 Task: Look for products in the category "Beef" from the brand "Tender Bison".
Action: Mouse pressed left at (20, 80)
Screenshot: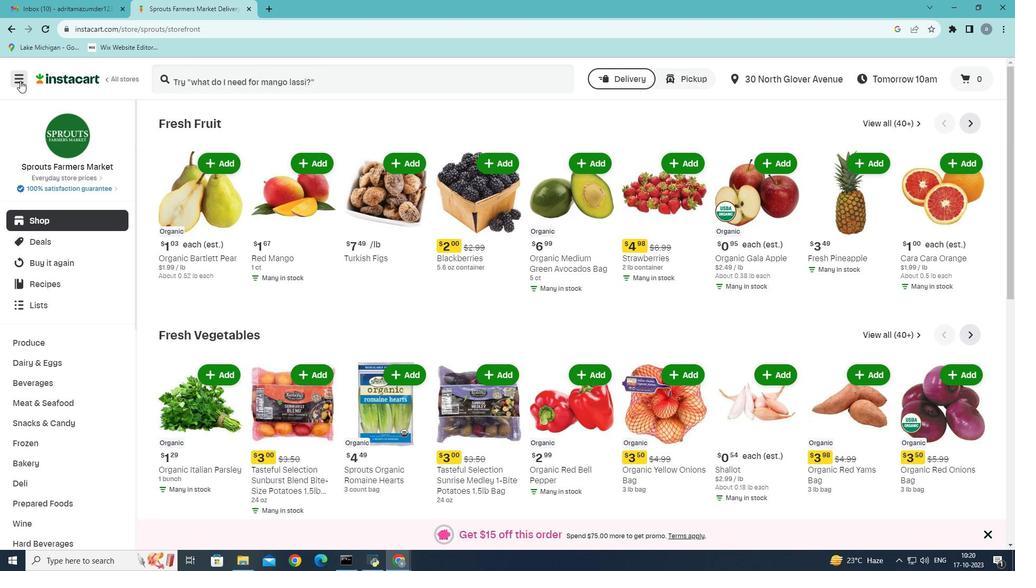 
Action: Mouse moved to (37, 311)
Screenshot: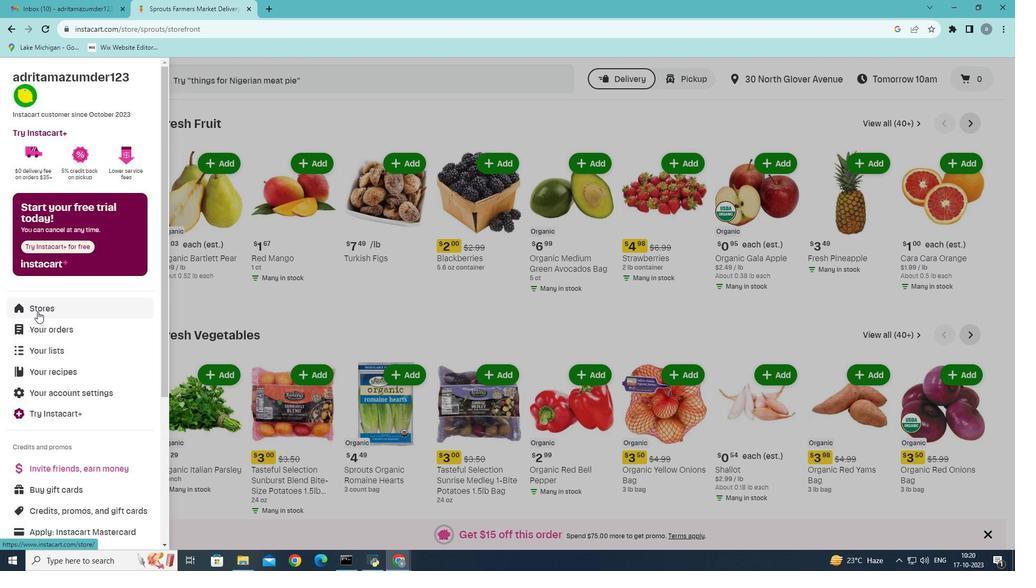 
Action: Mouse pressed left at (37, 311)
Screenshot: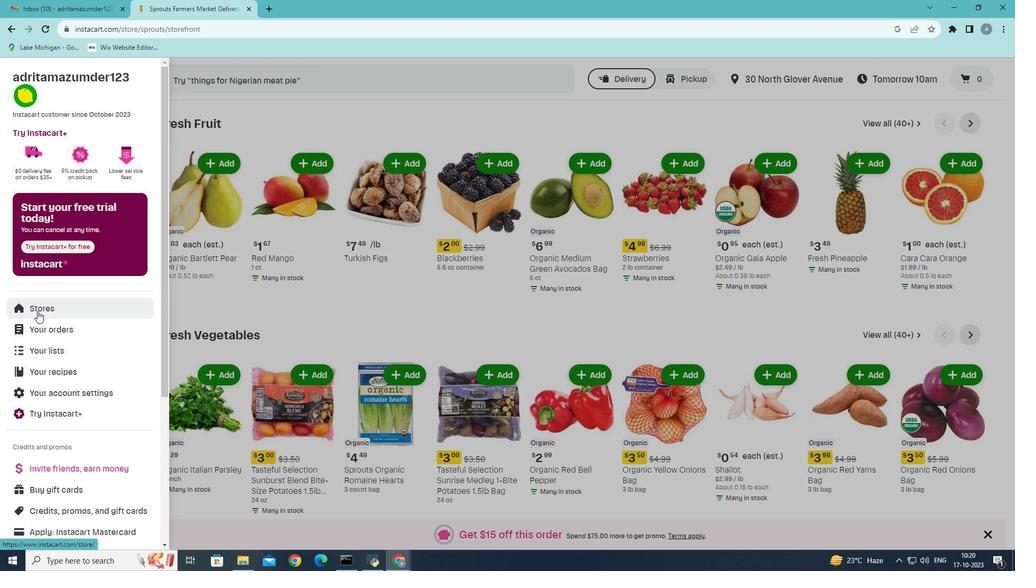 
Action: Mouse moved to (241, 124)
Screenshot: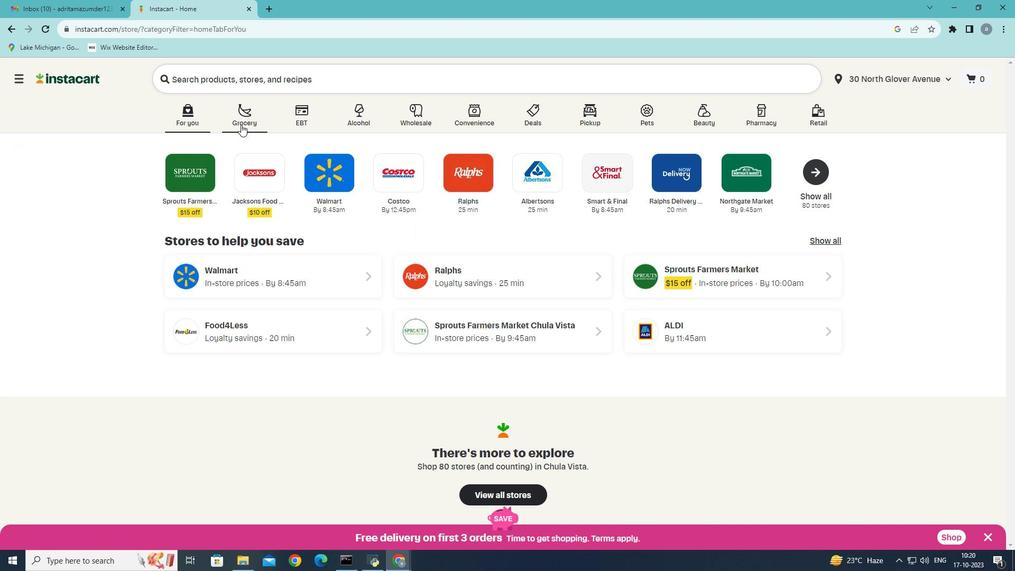 
Action: Mouse pressed left at (241, 124)
Screenshot: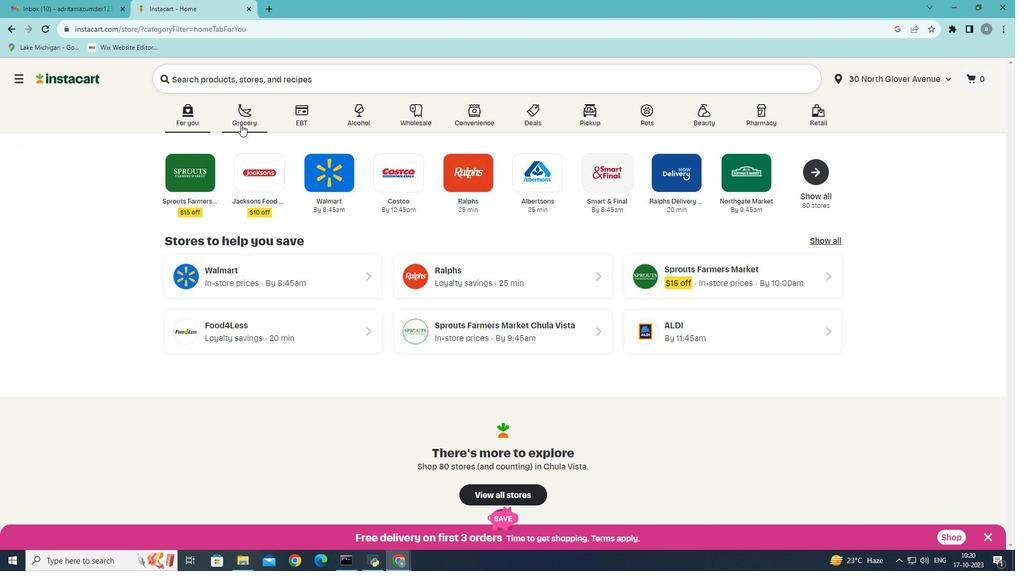 
Action: Mouse moved to (680, 236)
Screenshot: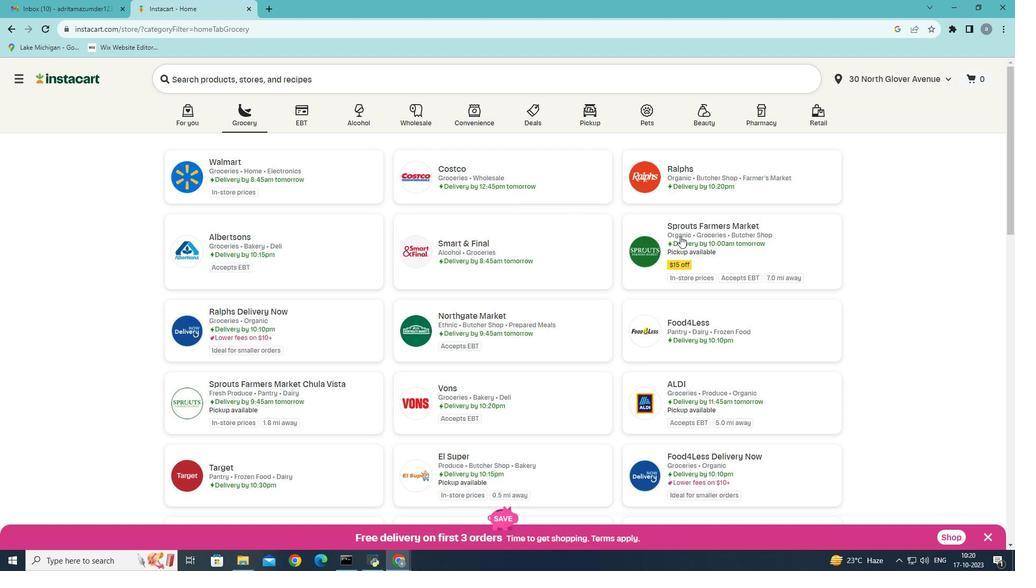 
Action: Mouse pressed left at (680, 236)
Screenshot: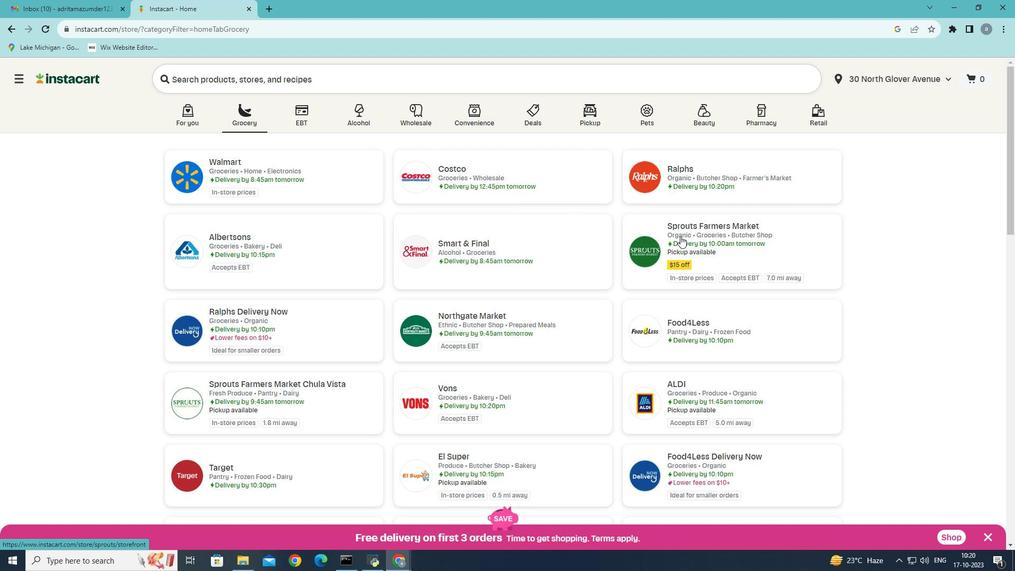 
Action: Mouse moved to (70, 408)
Screenshot: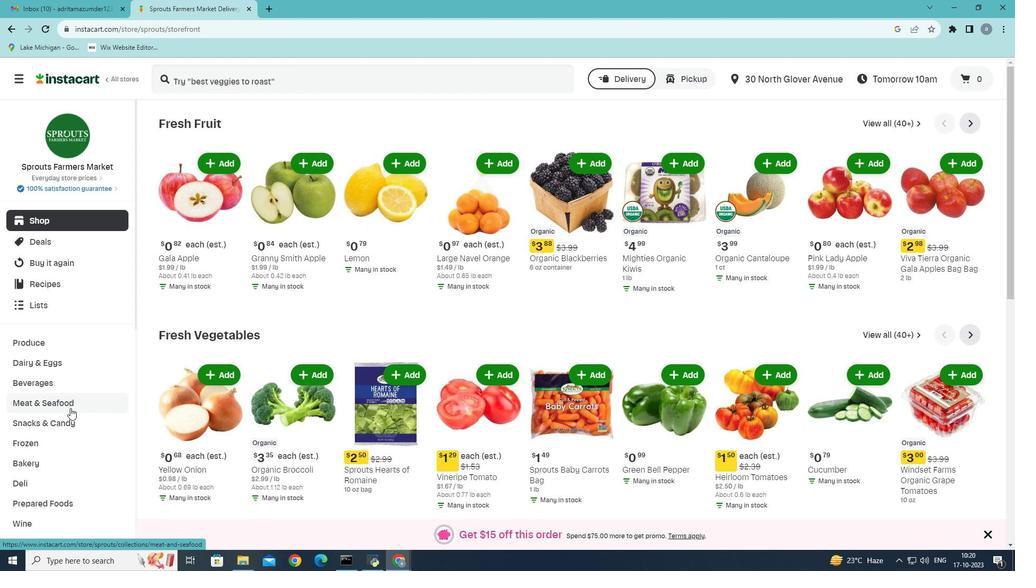 
Action: Mouse pressed left at (70, 408)
Screenshot: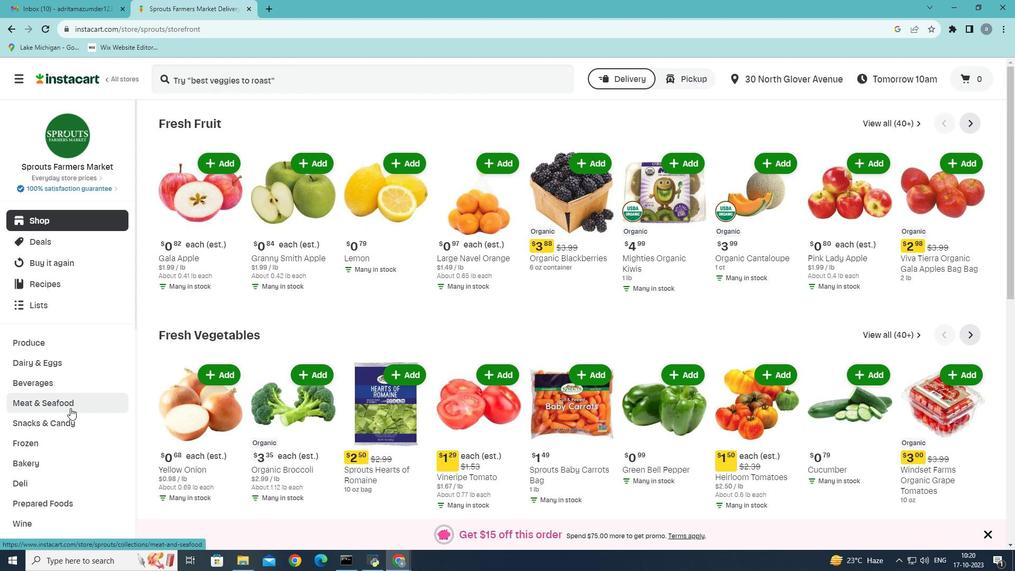 
Action: Mouse moved to (306, 149)
Screenshot: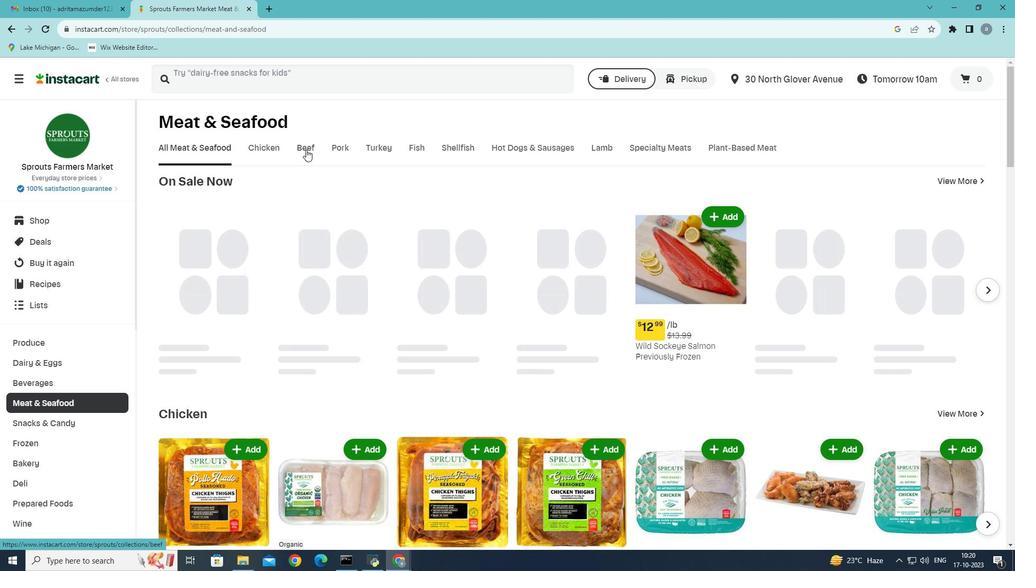 
Action: Mouse pressed left at (306, 149)
Screenshot: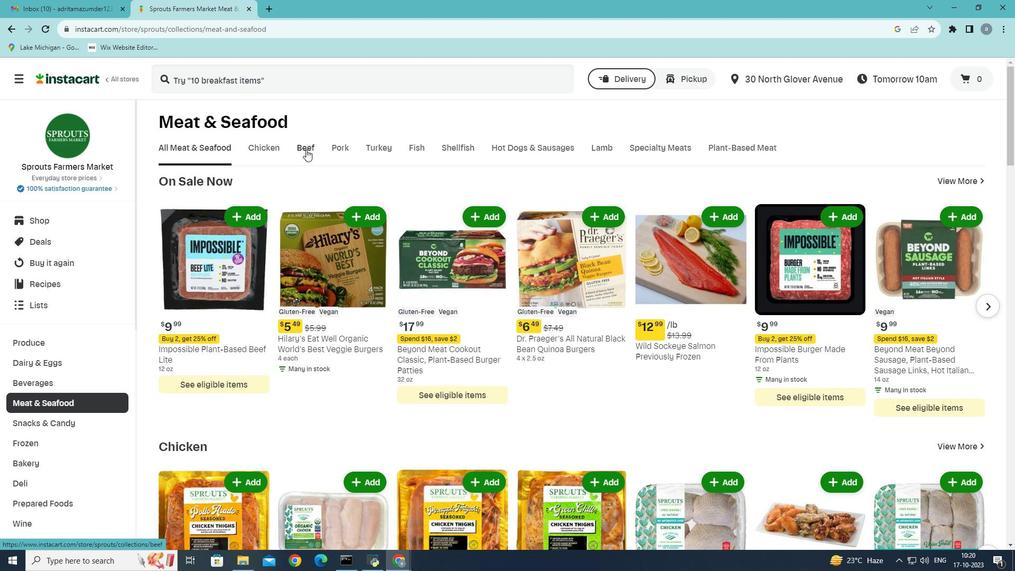 
Action: Mouse moved to (363, 199)
Screenshot: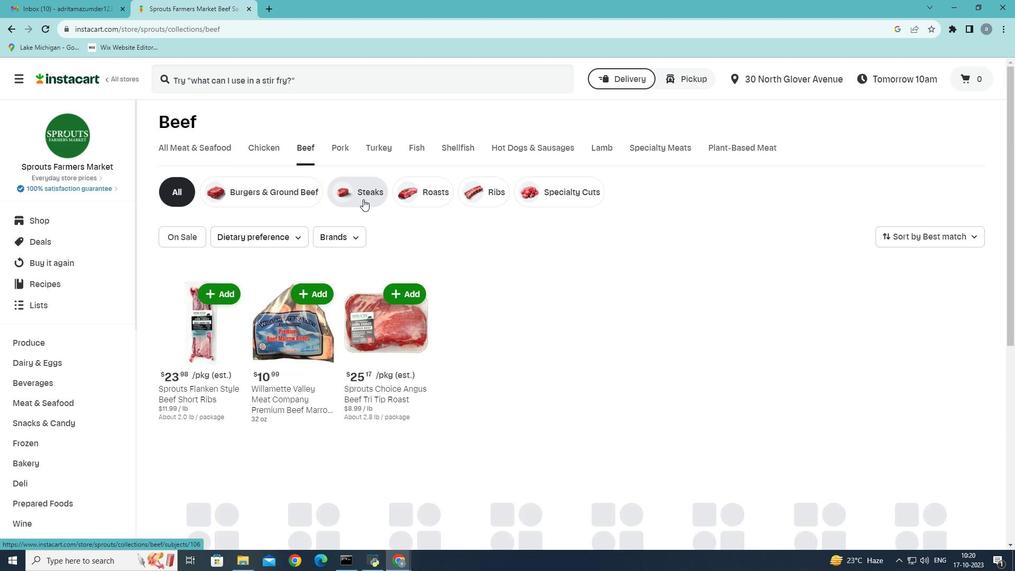 
Action: Mouse pressed left at (363, 199)
Screenshot: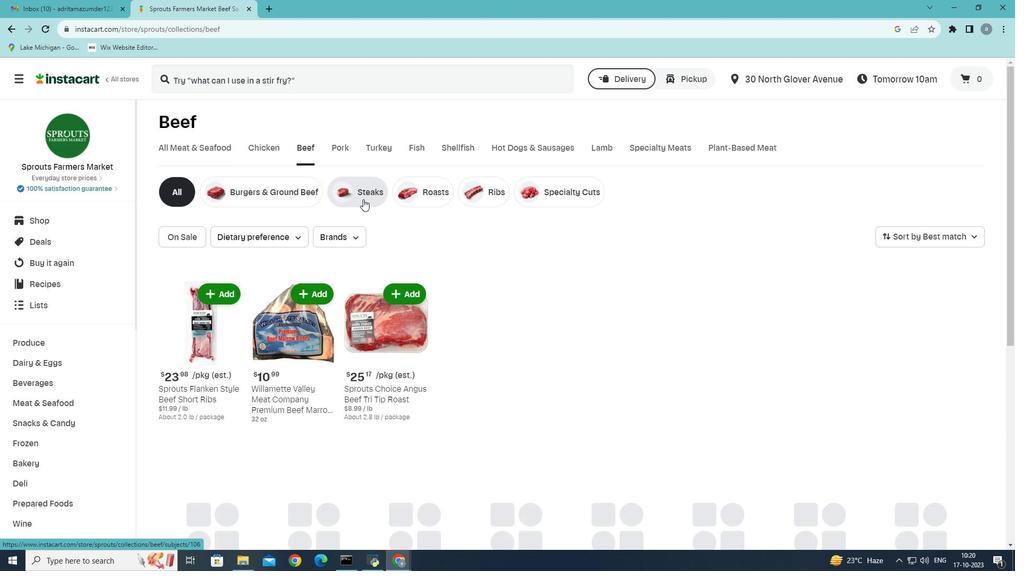 
Action: Mouse moved to (356, 240)
Screenshot: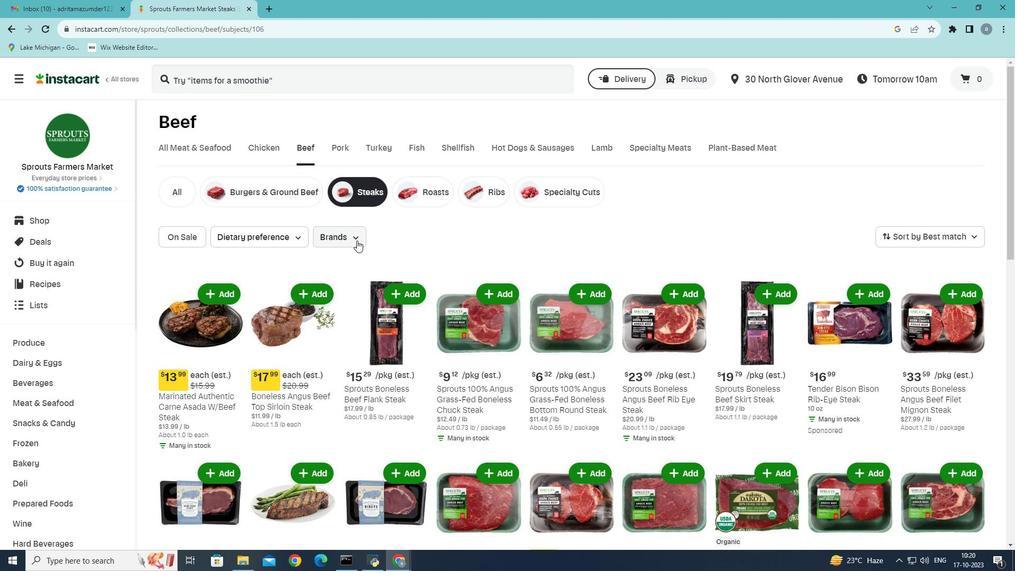
Action: Mouse pressed left at (356, 240)
Screenshot: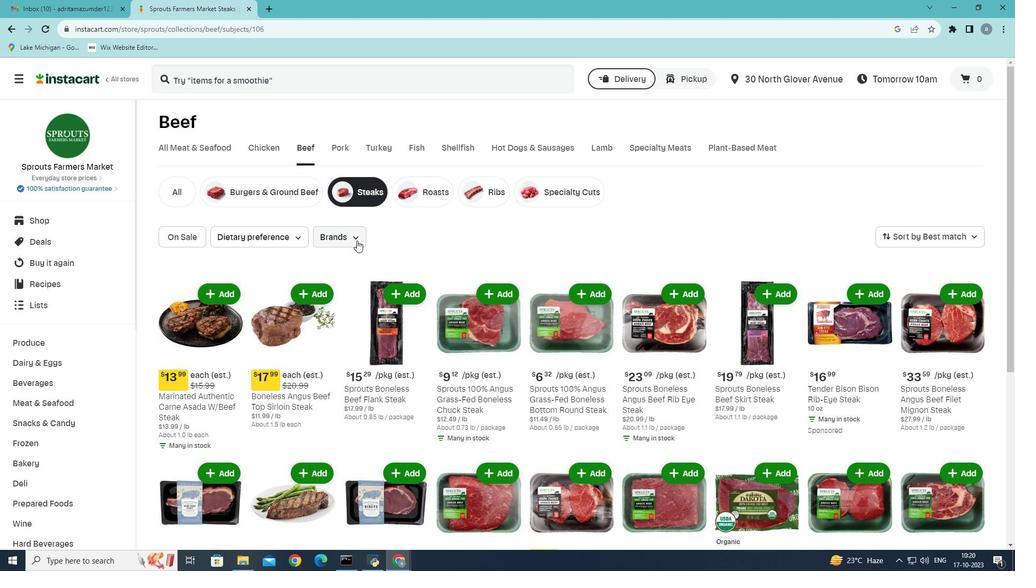 
Action: Mouse moved to (325, 373)
Screenshot: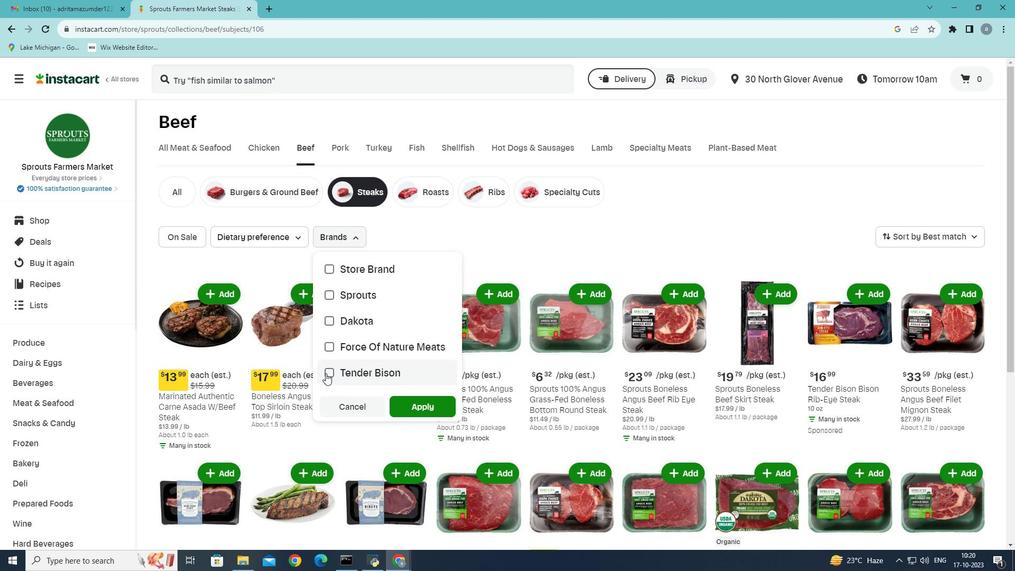 
Action: Mouse pressed left at (325, 373)
Screenshot: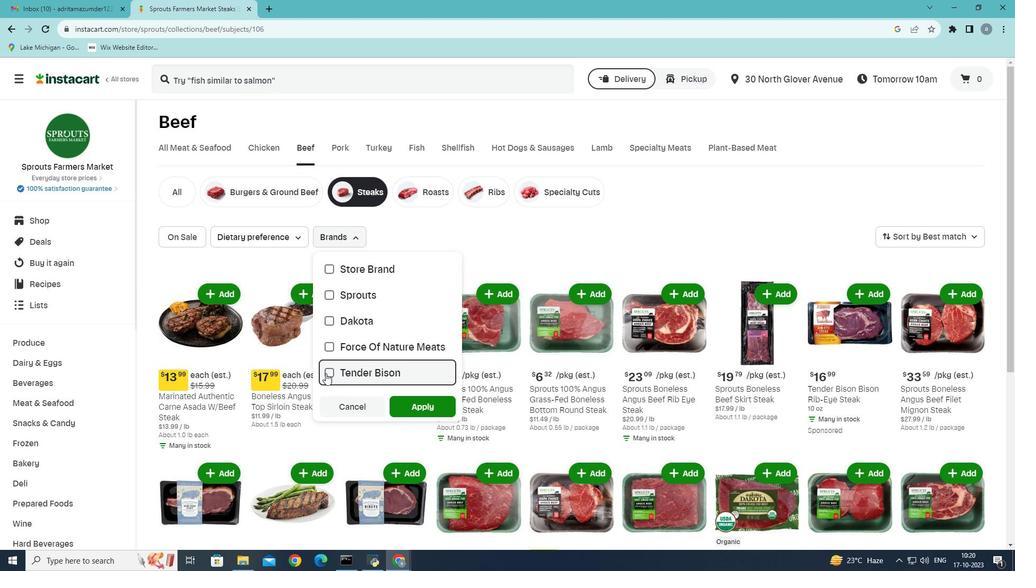 
Action: Mouse moved to (421, 407)
Screenshot: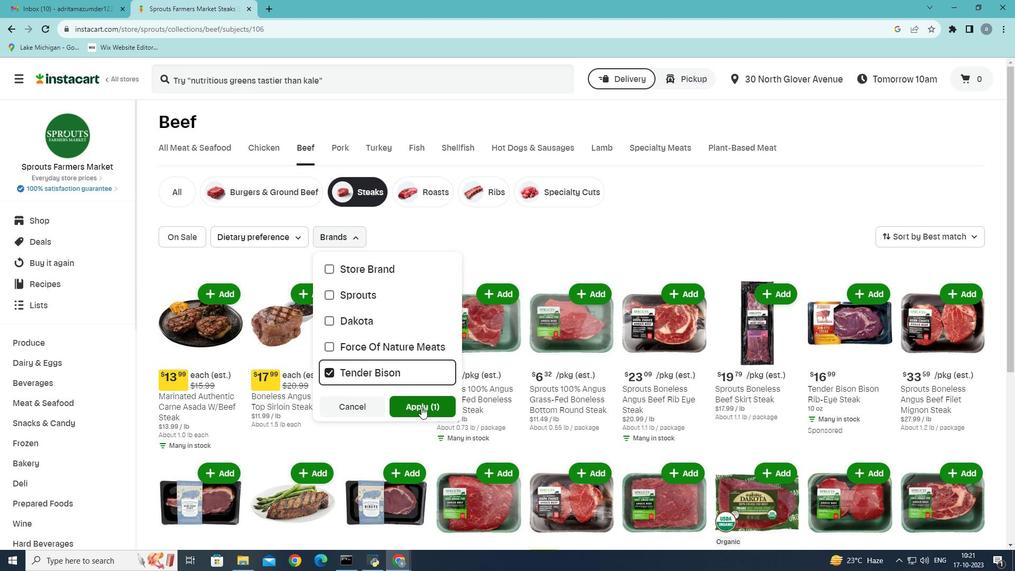 
Action: Mouse pressed left at (421, 407)
Screenshot: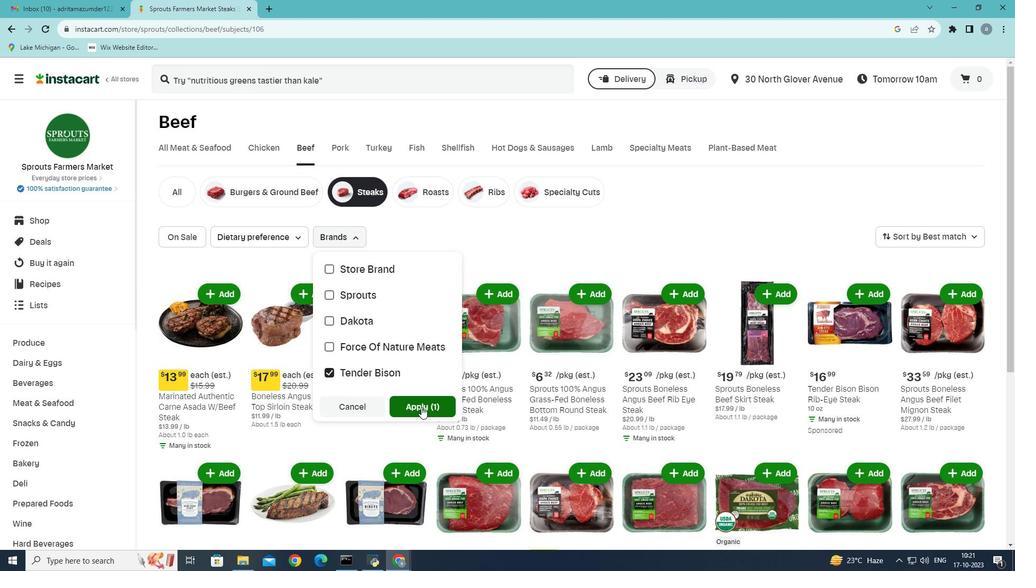 
